 Task: Create a due date automation trigger when advanced on, on the monday before a card is due add dates with an incomplete due date at 11:00 AM.
Action: Mouse moved to (965, 78)
Screenshot: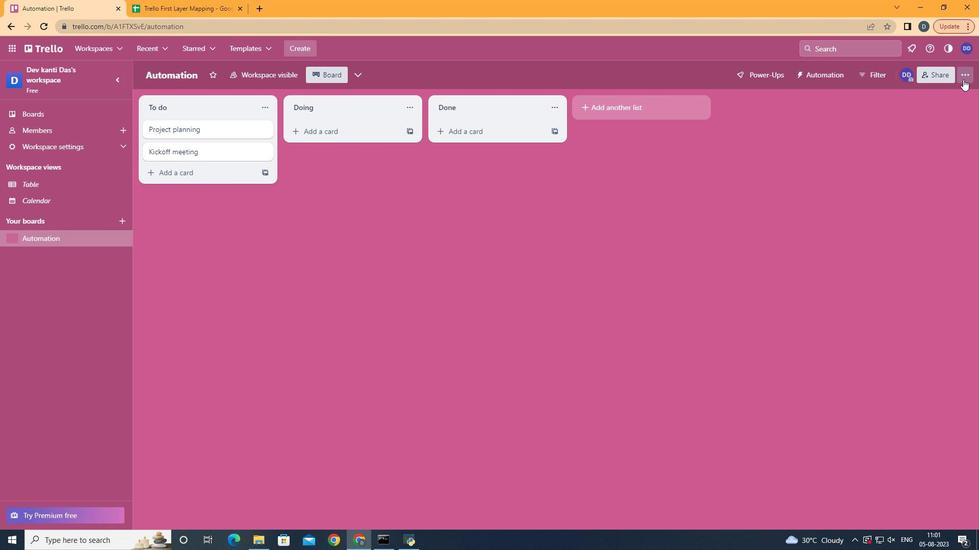 
Action: Mouse pressed left at (965, 78)
Screenshot: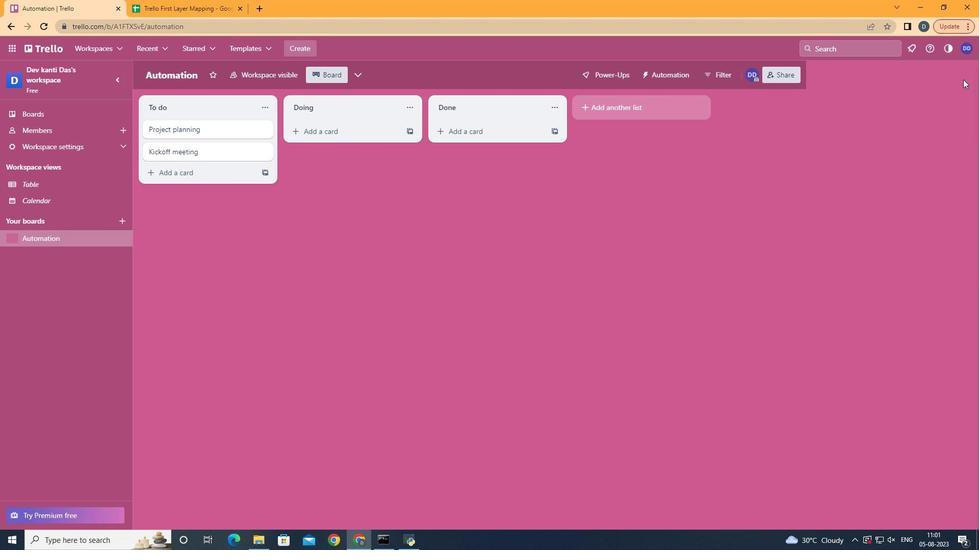 
Action: Mouse moved to (884, 222)
Screenshot: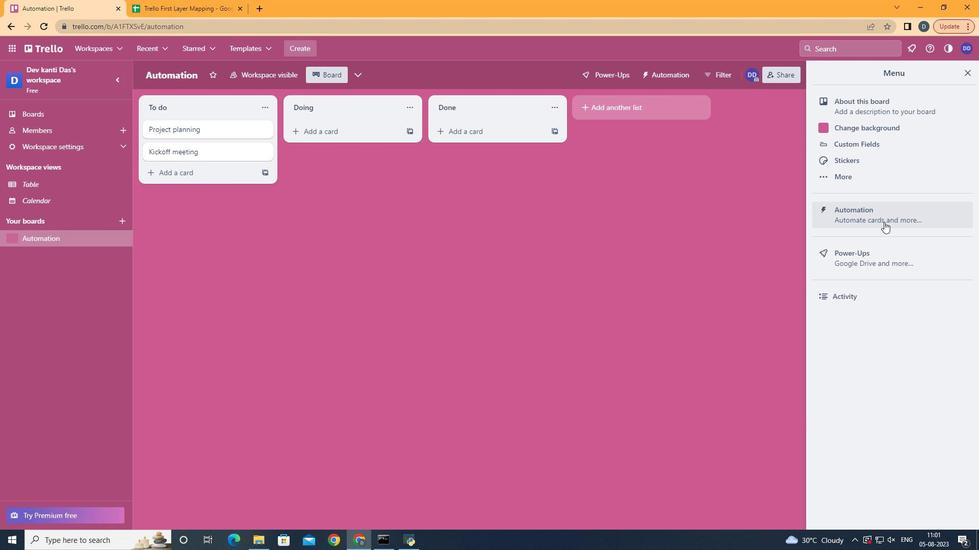 
Action: Mouse pressed left at (884, 222)
Screenshot: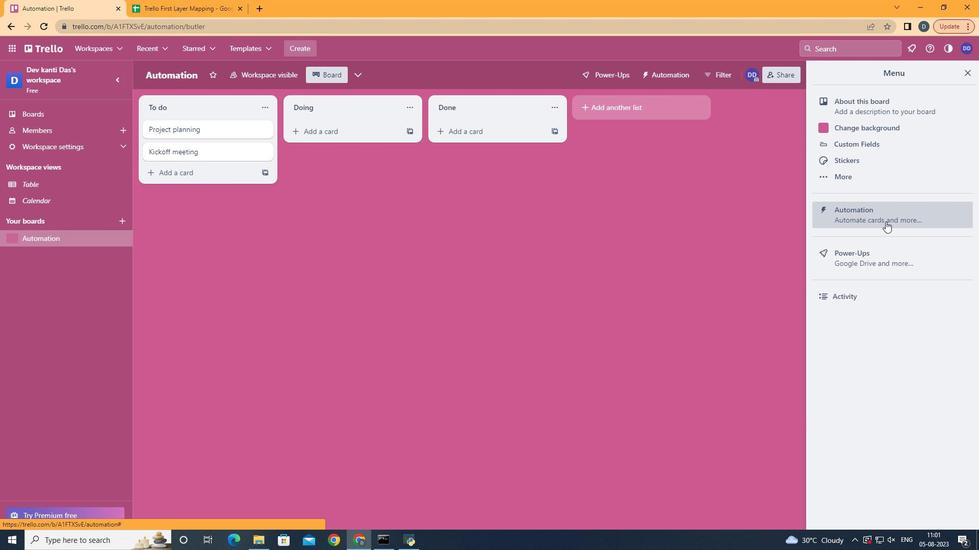 
Action: Mouse moved to (215, 211)
Screenshot: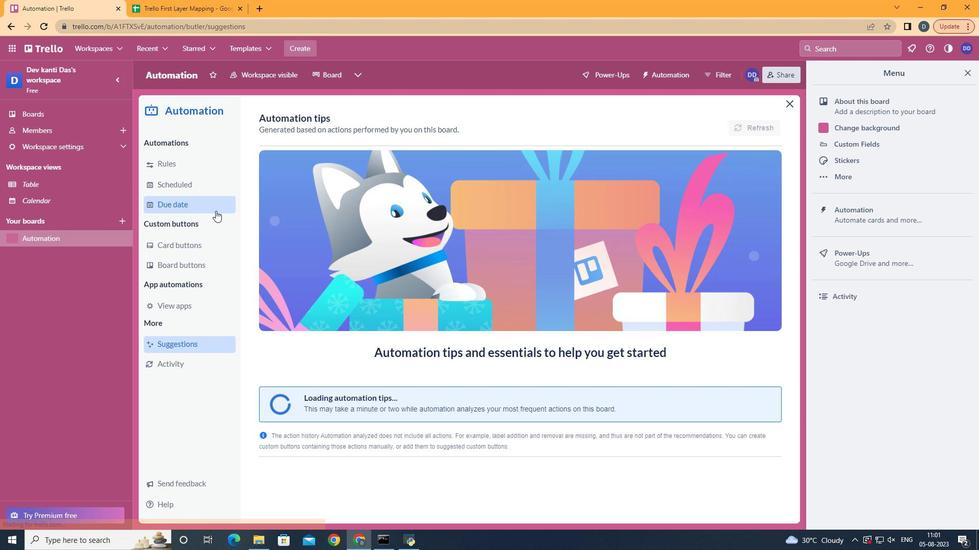 
Action: Mouse pressed left at (215, 211)
Screenshot: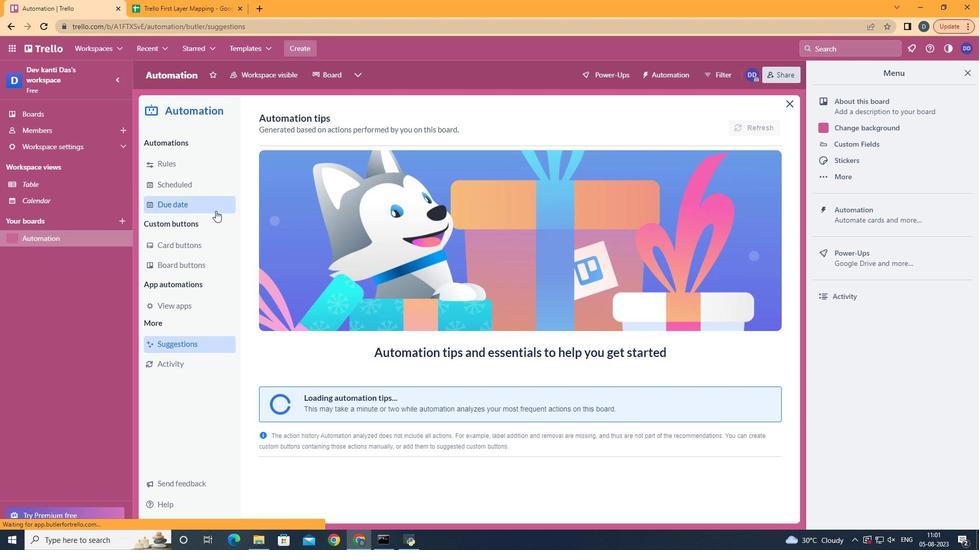 
Action: Mouse moved to (717, 124)
Screenshot: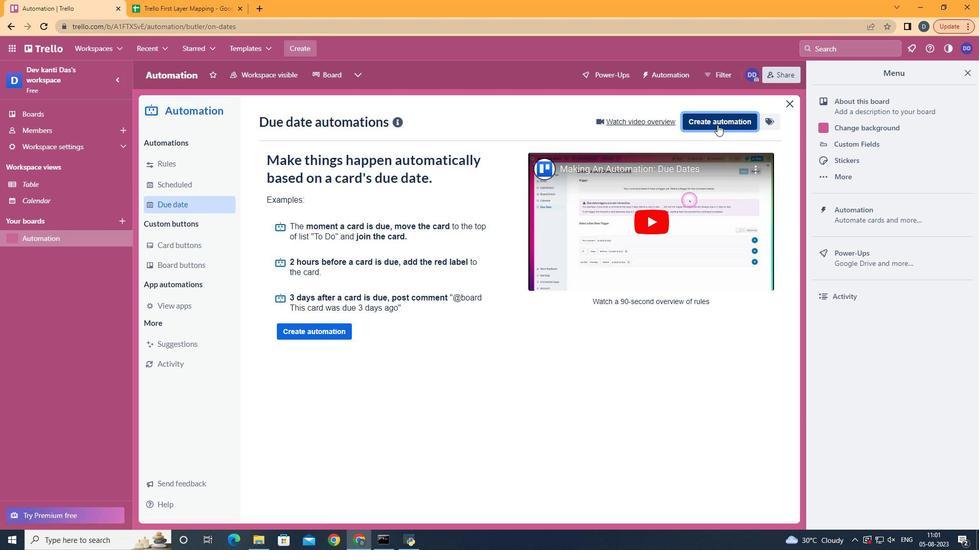 
Action: Mouse pressed left at (717, 124)
Screenshot: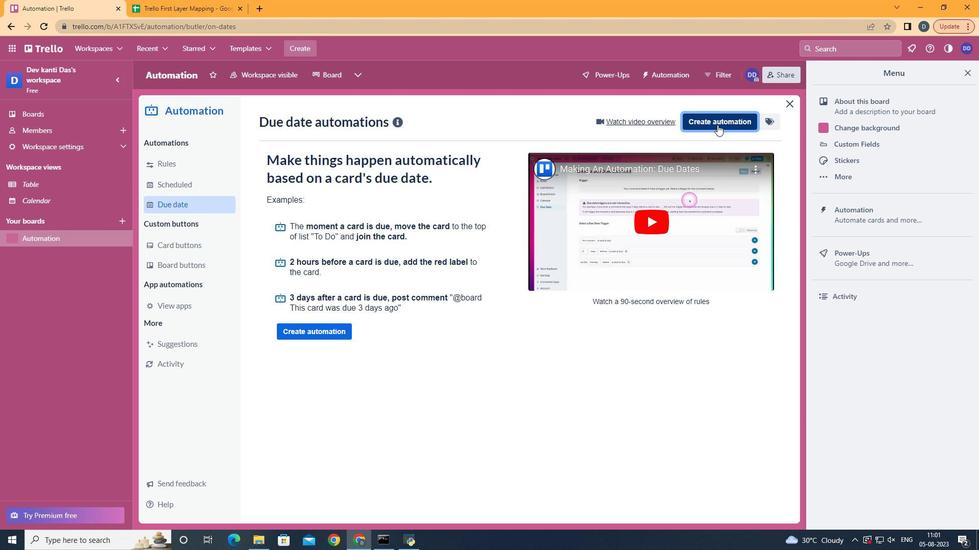 
Action: Mouse moved to (536, 217)
Screenshot: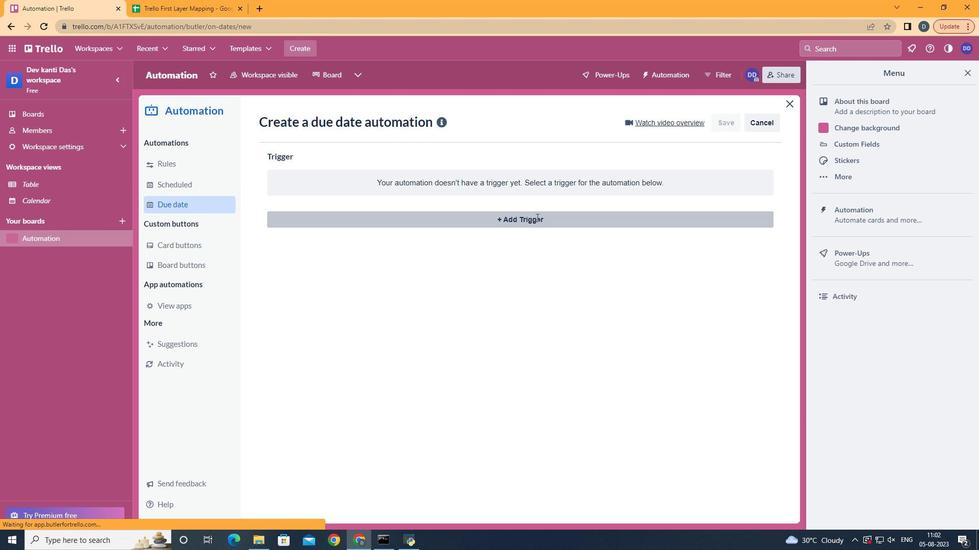 
Action: Mouse pressed left at (536, 217)
Screenshot: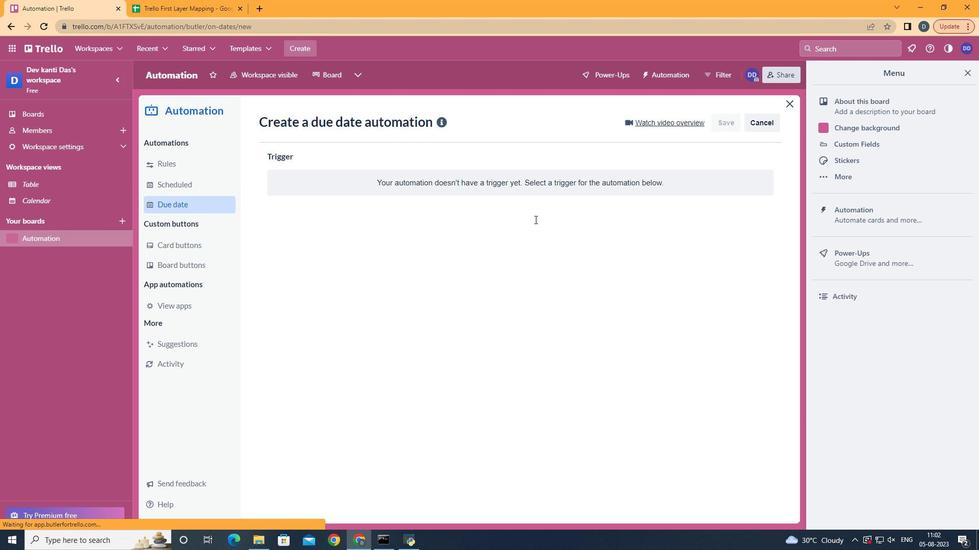 
Action: Mouse moved to (326, 268)
Screenshot: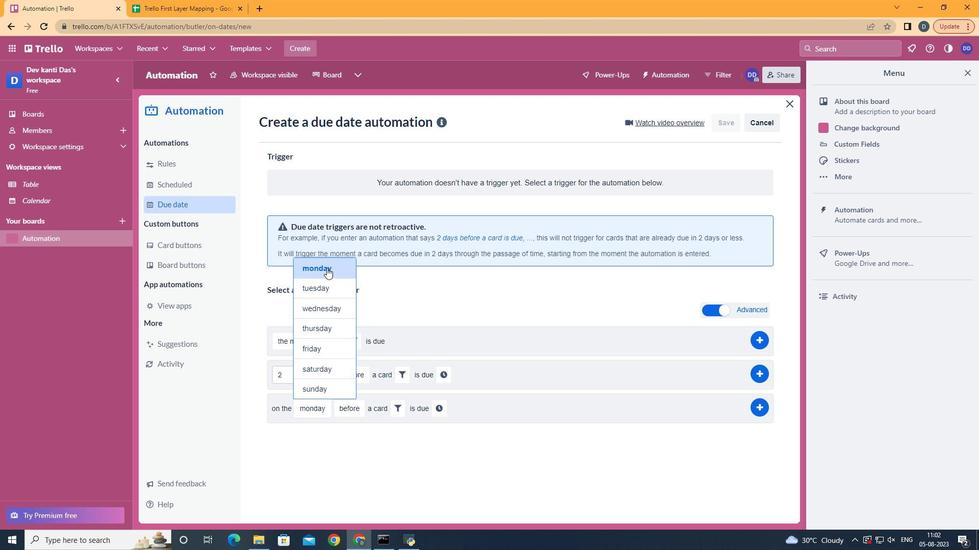 
Action: Mouse pressed left at (326, 268)
Screenshot: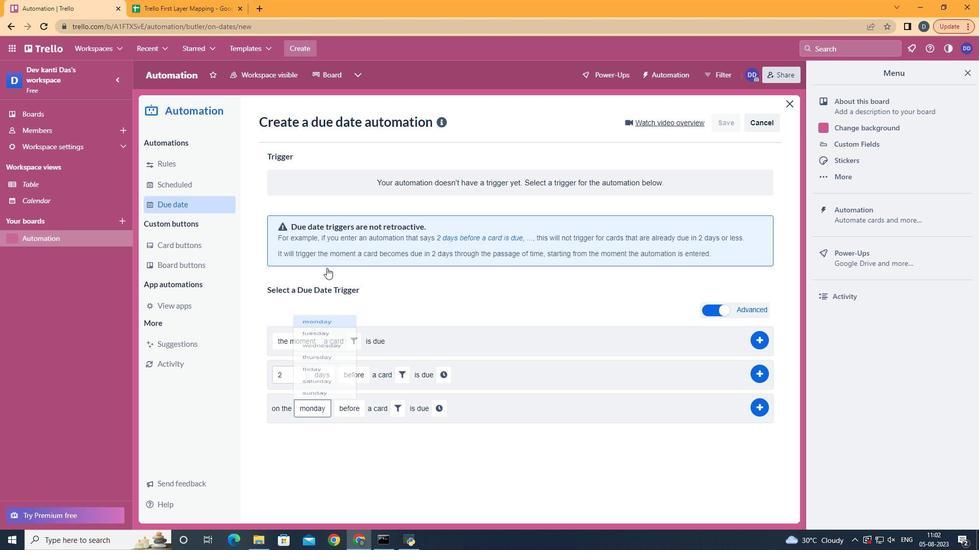 
Action: Mouse moved to (356, 431)
Screenshot: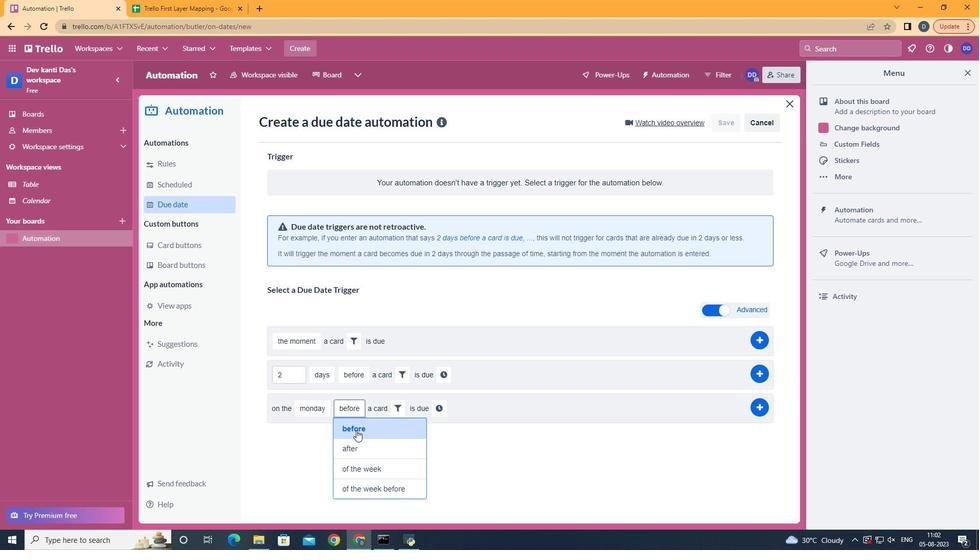 
Action: Mouse pressed left at (356, 431)
Screenshot: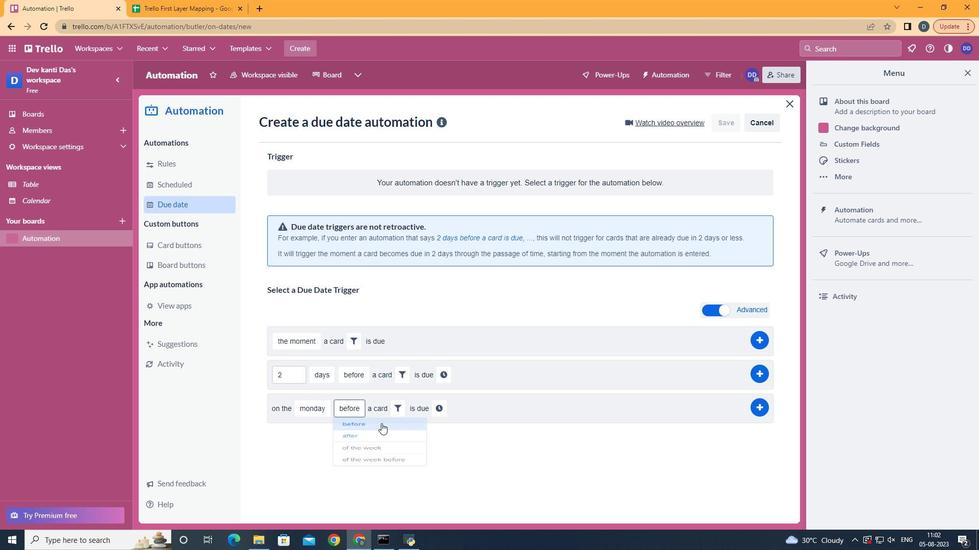 
Action: Mouse moved to (394, 418)
Screenshot: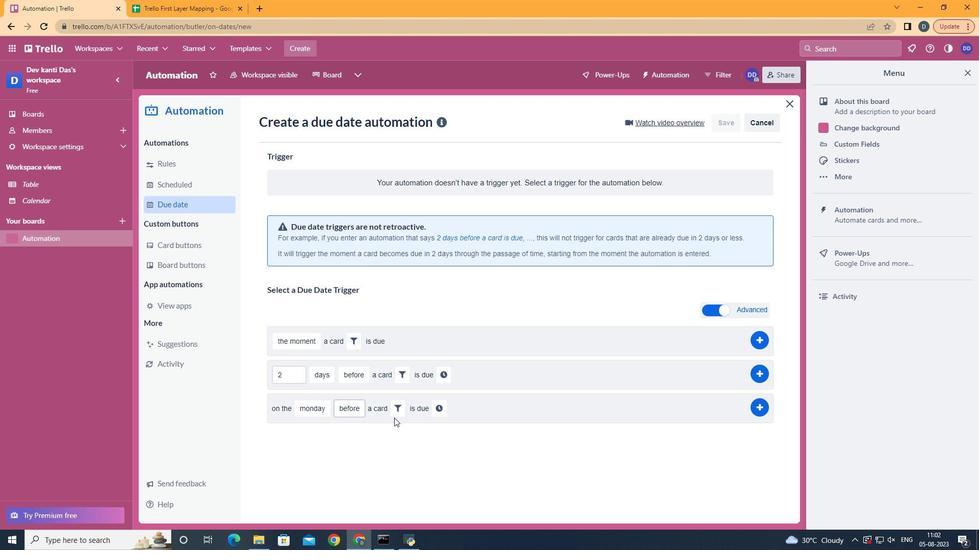 
Action: Mouse pressed left at (394, 418)
Screenshot: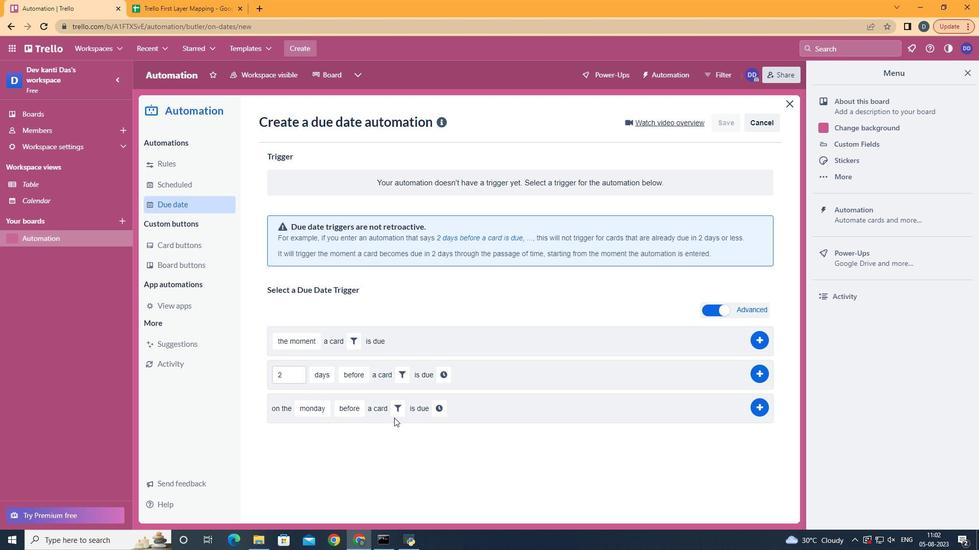 
Action: Mouse moved to (405, 403)
Screenshot: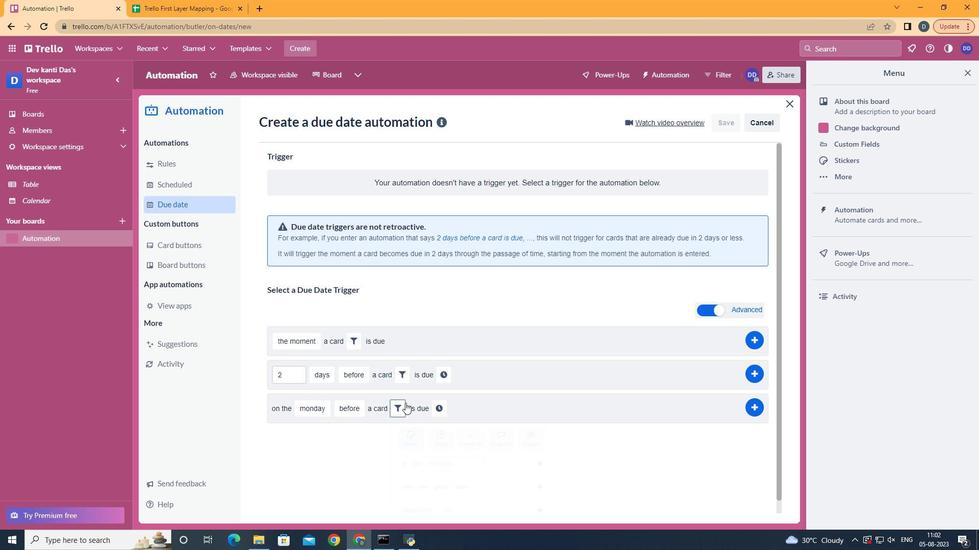 
Action: Mouse pressed left at (398, 411)
Screenshot: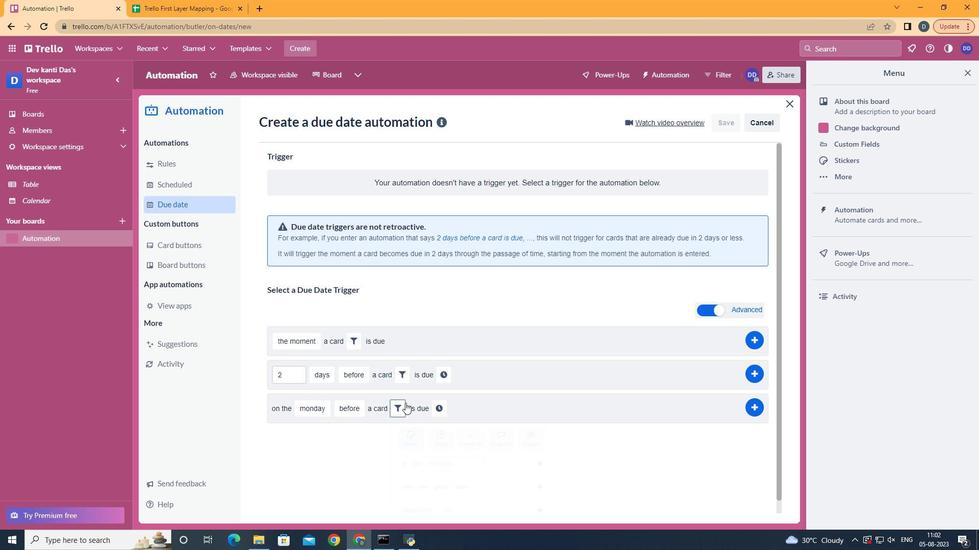 
Action: Mouse pressed left at (405, 403)
Screenshot: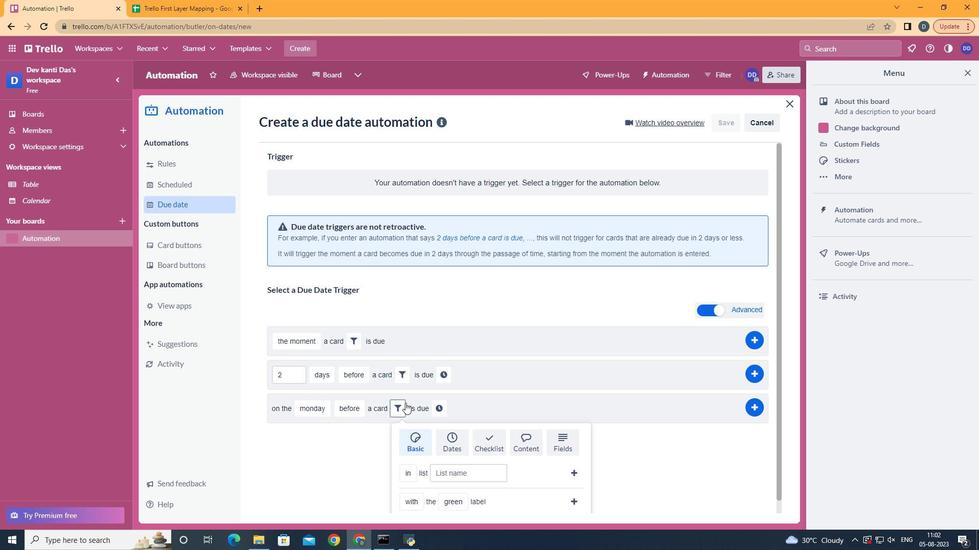 
Action: Mouse pressed left at (405, 403)
Screenshot: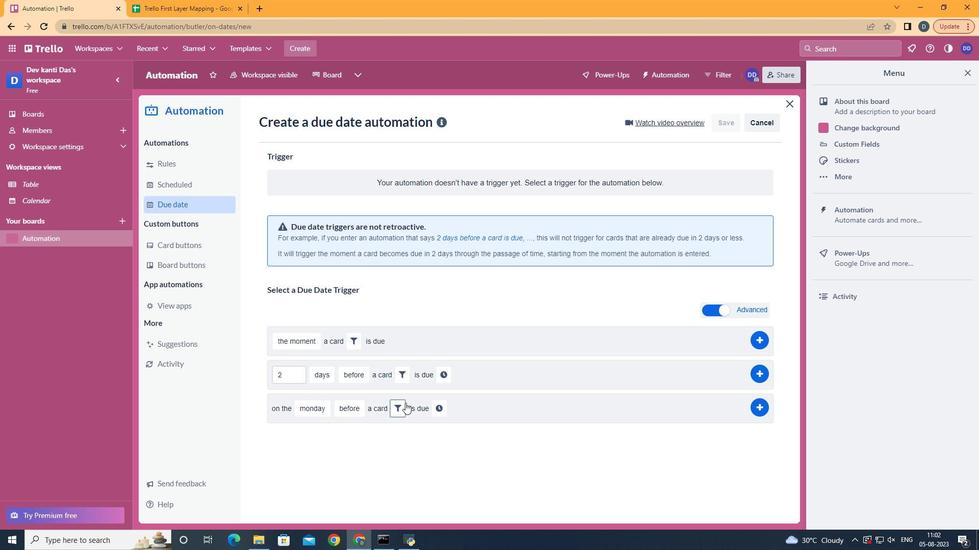 
Action: Mouse moved to (355, 283)
Screenshot: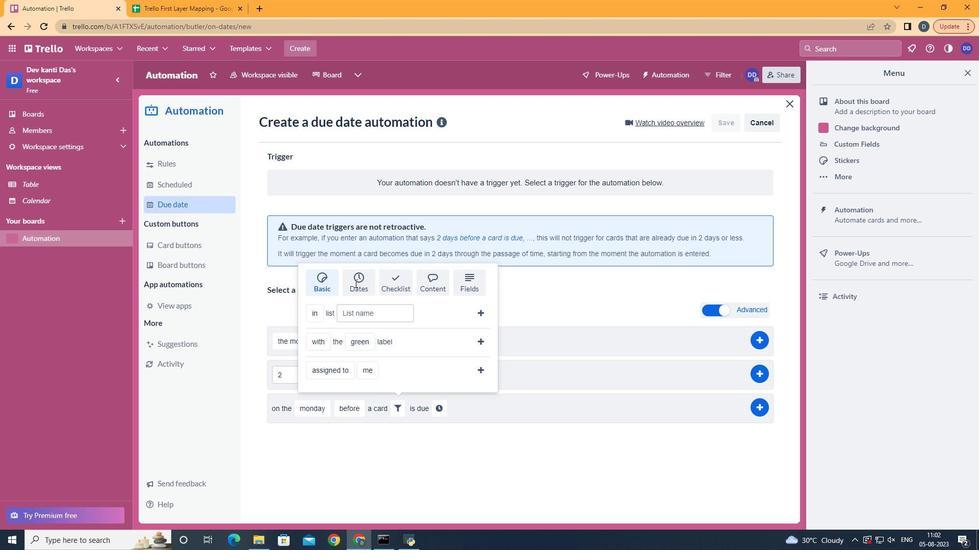 
Action: Mouse pressed left at (355, 283)
Screenshot: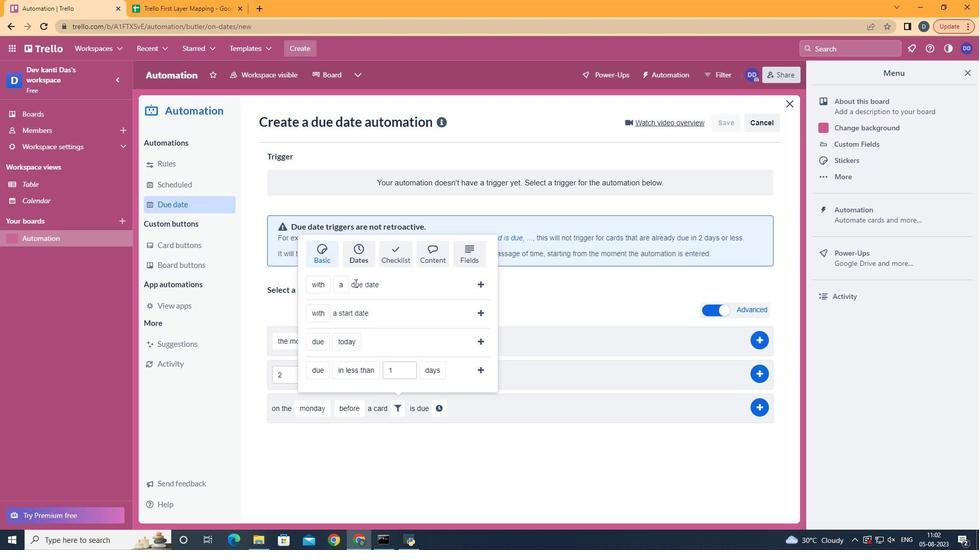 
Action: Mouse moved to (322, 303)
Screenshot: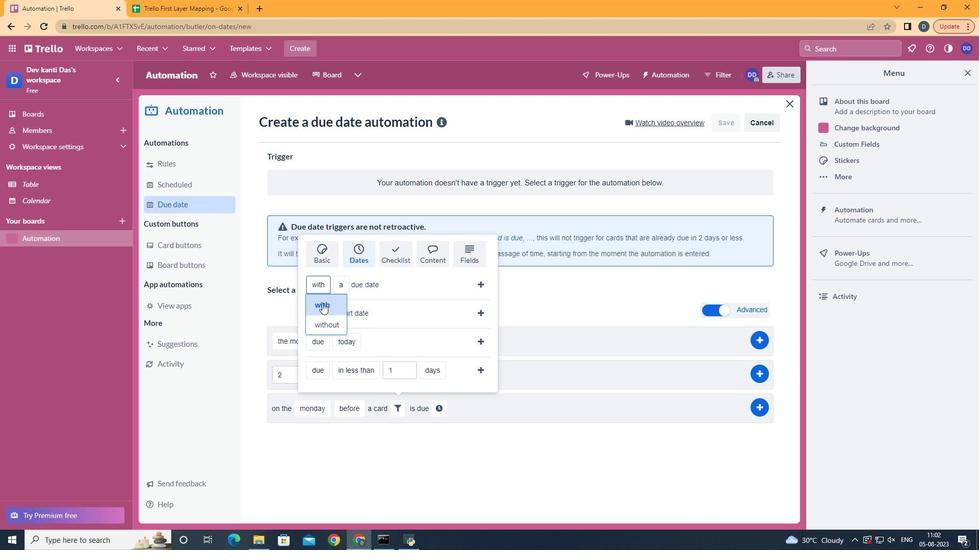 
Action: Mouse pressed left at (322, 303)
Screenshot: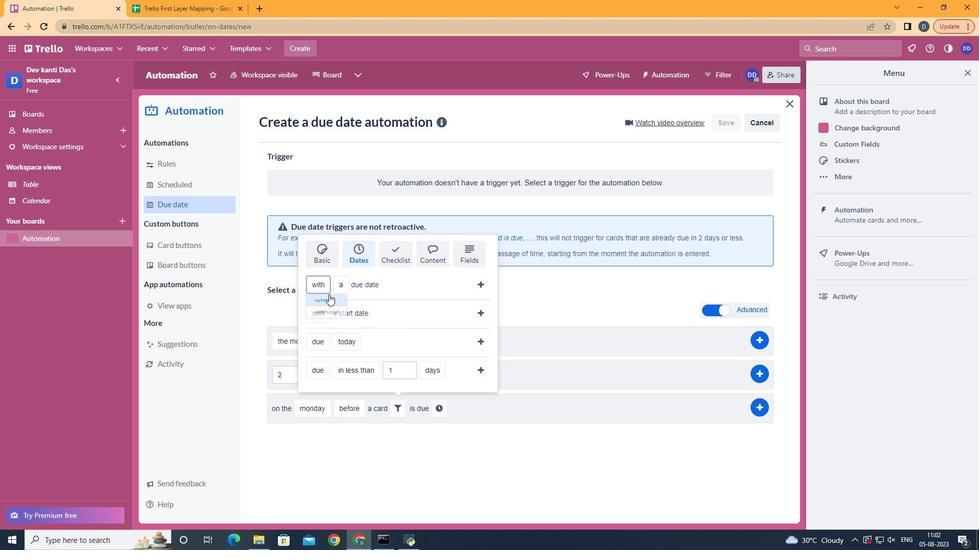 
Action: Mouse moved to (362, 345)
Screenshot: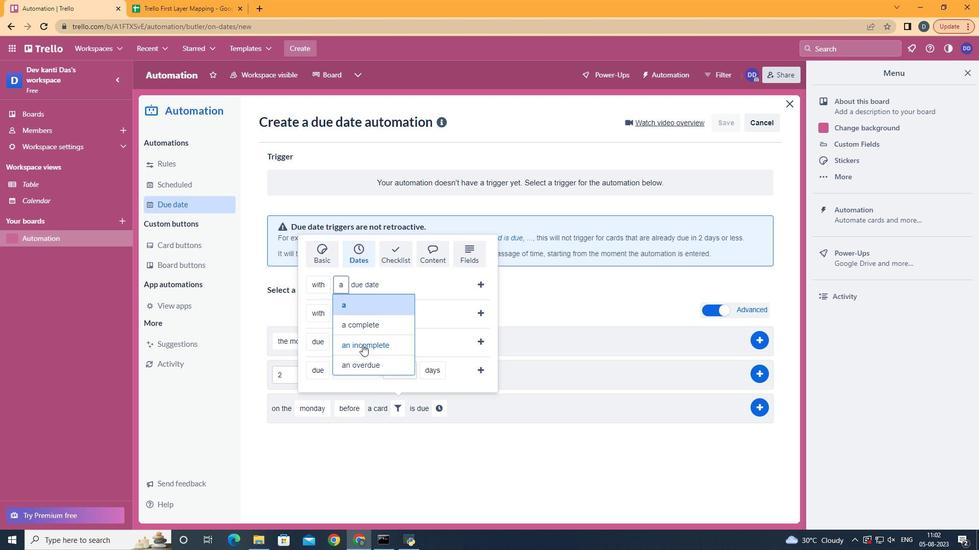 
Action: Mouse pressed left at (362, 345)
Screenshot: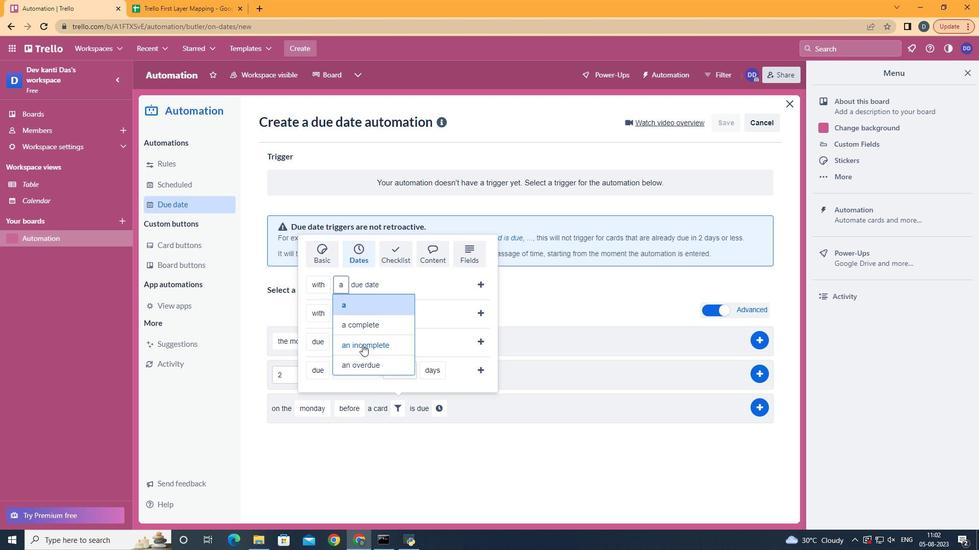 
Action: Mouse moved to (469, 285)
Screenshot: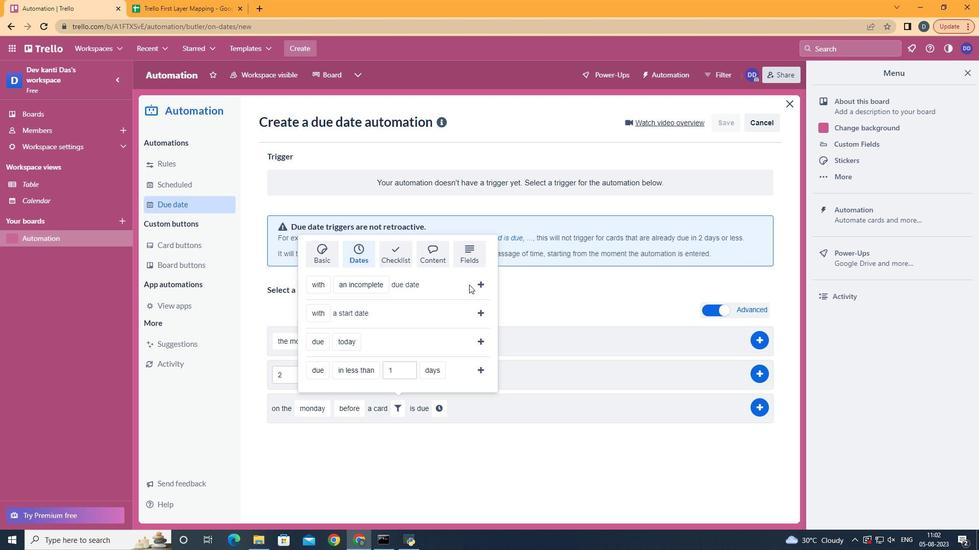 
Action: Mouse pressed left at (469, 285)
Screenshot: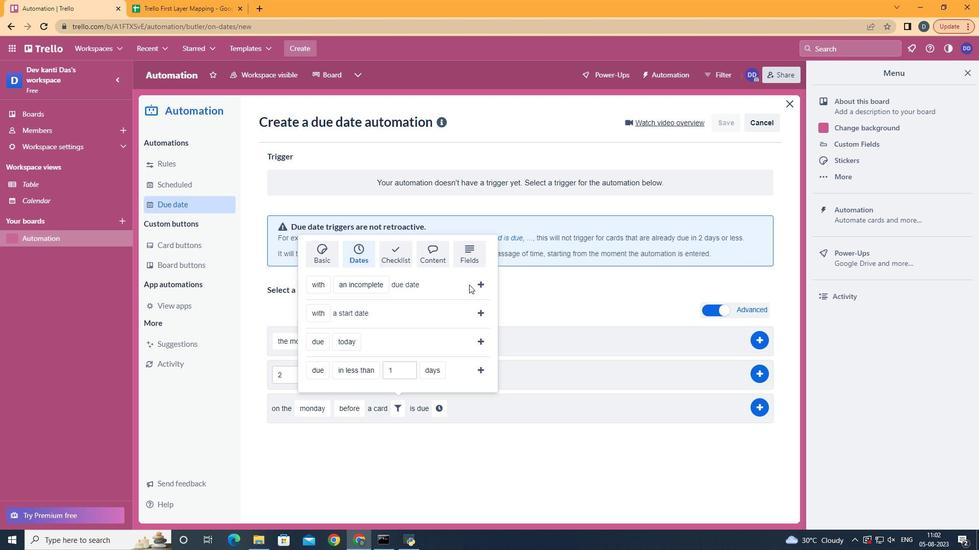 
Action: Mouse moved to (473, 289)
Screenshot: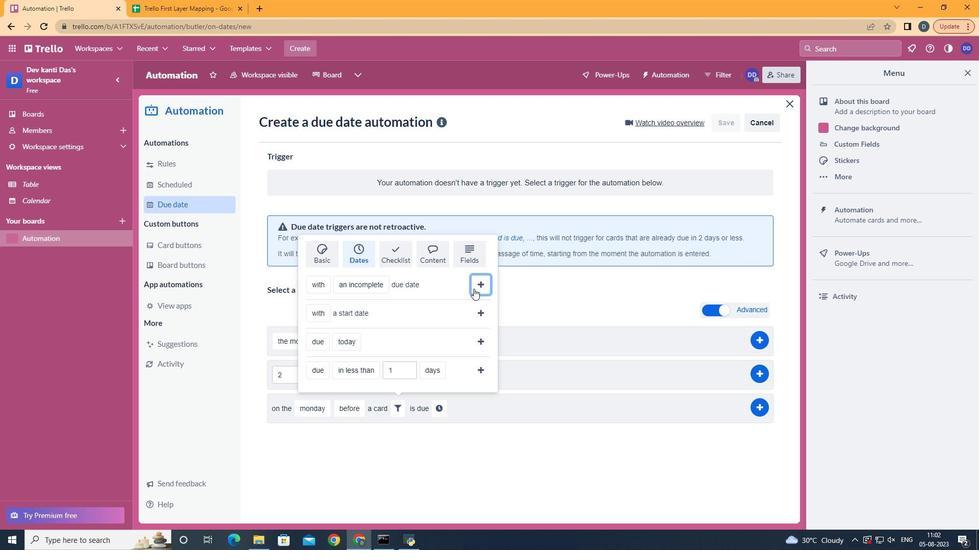 
Action: Mouse pressed left at (473, 289)
Screenshot: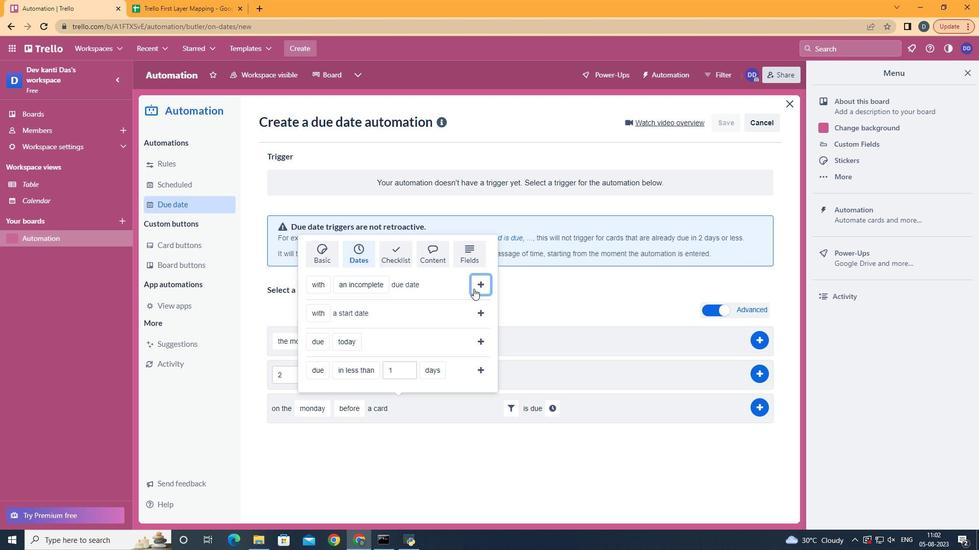 
Action: Mouse moved to (548, 405)
Screenshot: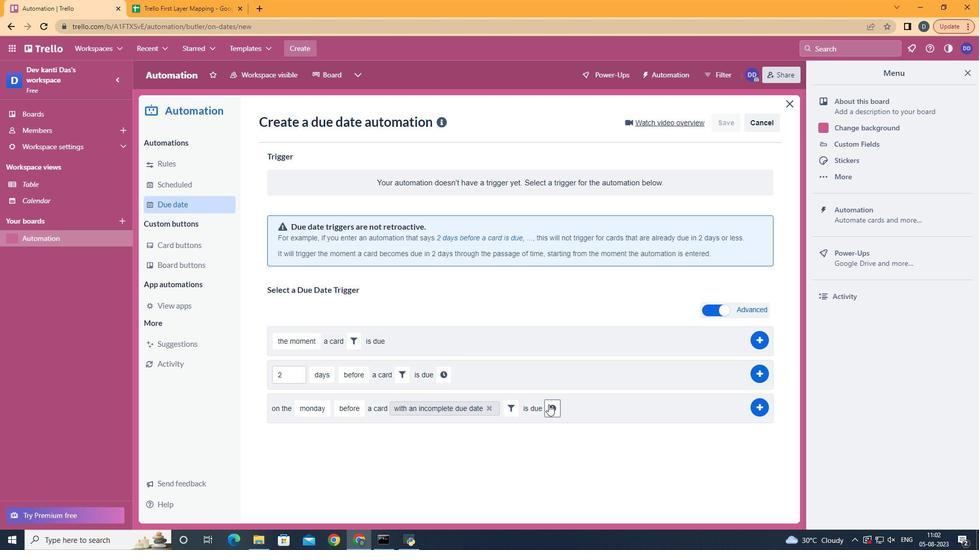 
Action: Mouse pressed left at (548, 405)
Screenshot: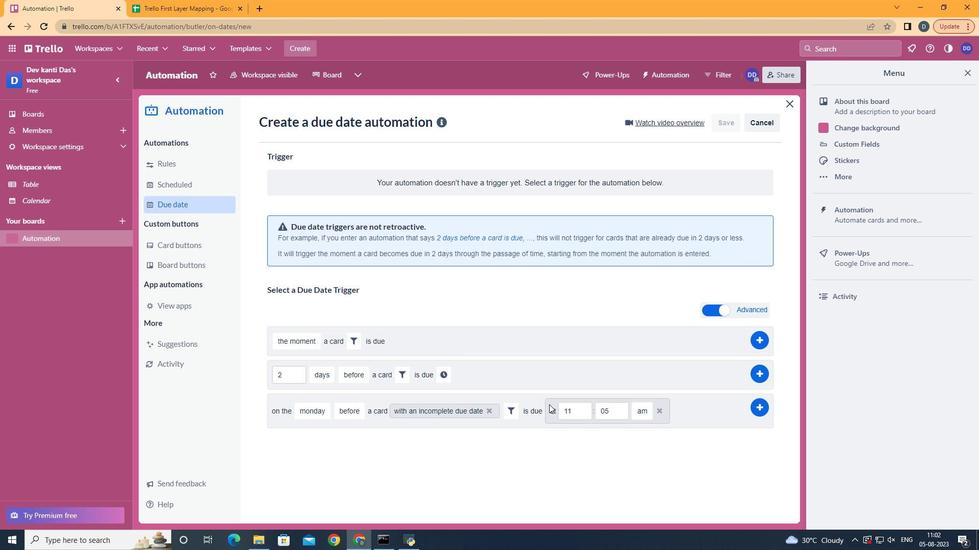 
Action: Mouse moved to (615, 418)
Screenshot: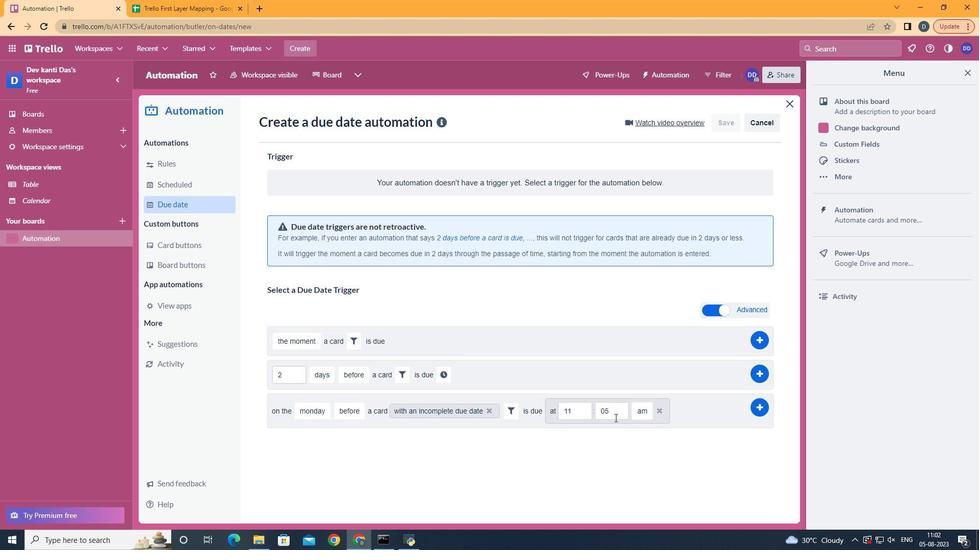 
Action: Mouse pressed left at (615, 418)
Screenshot: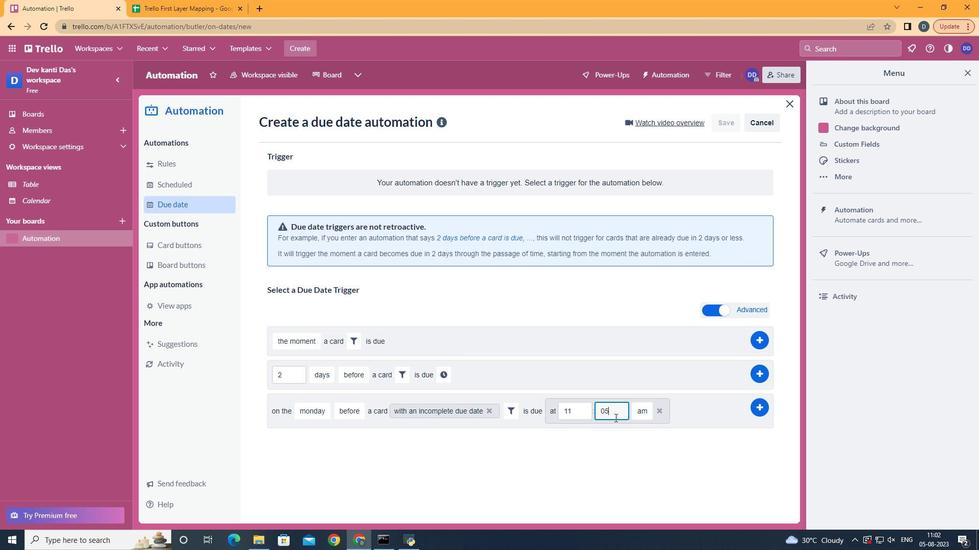 
Action: Key pressed <Key.backspace>0
Screenshot: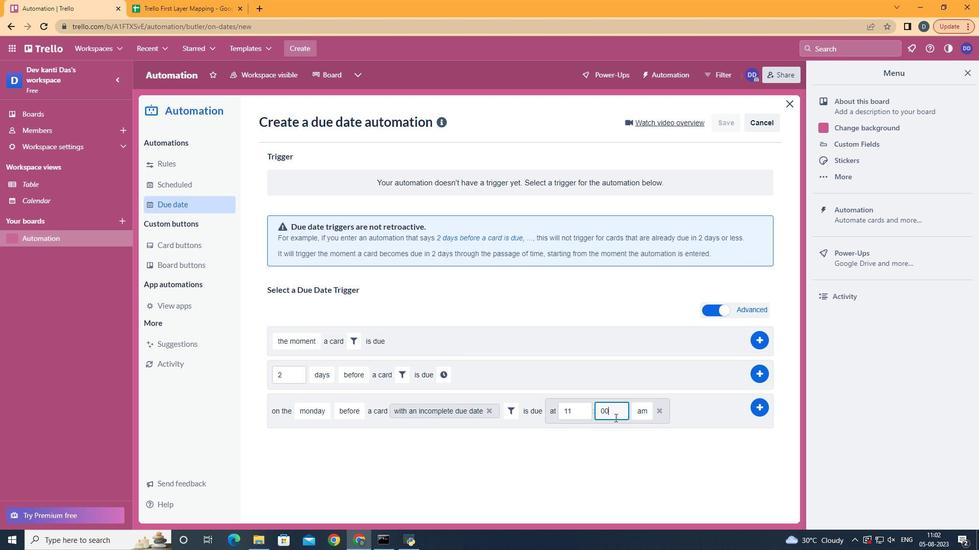 
Action: Mouse moved to (758, 408)
Screenshot: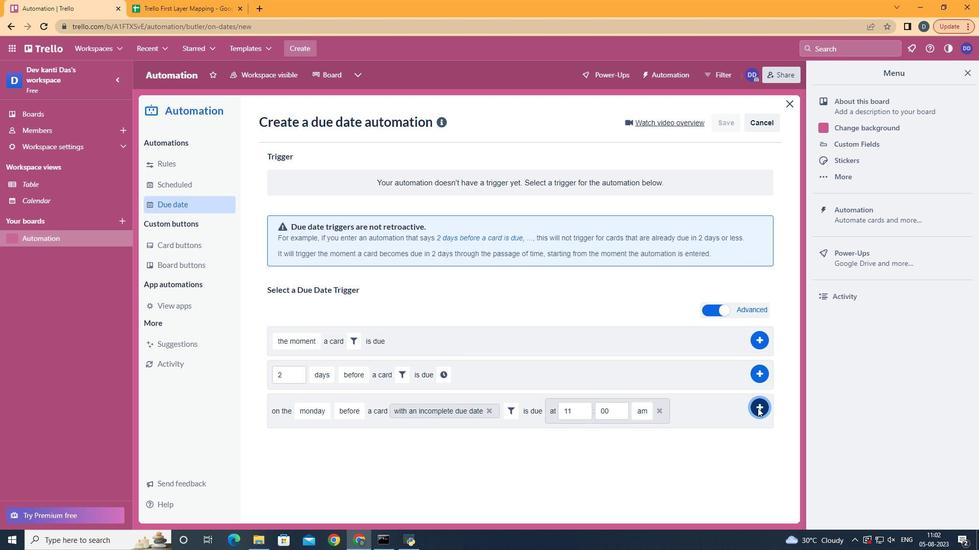 
Action: Mouse pressed left at (758, 408)
Screenshot: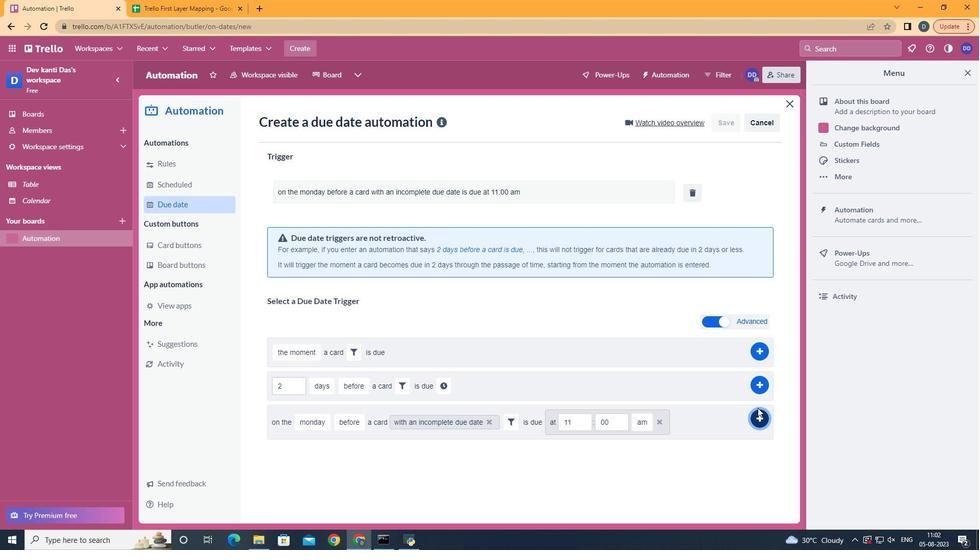 
Action: Mouse moved to (533, 185)
Screenshot: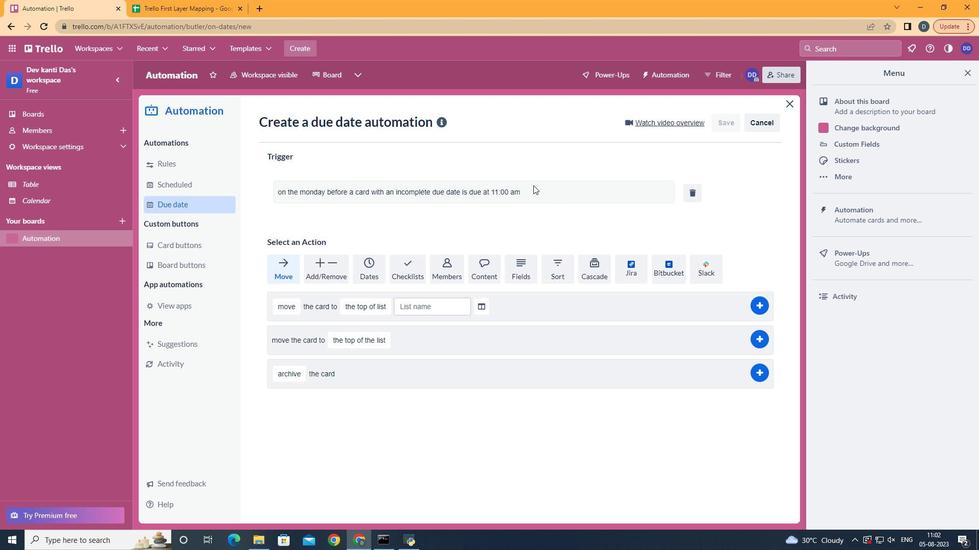 
